 Task: Click the Help button Under Select in New Bill.
Action: Mouse moved to (124, 21)
Screenshot: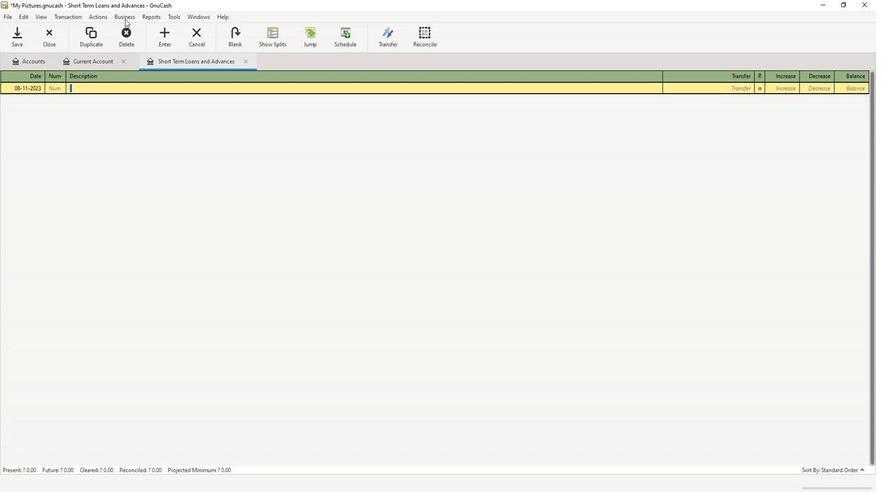 
Action: Mouse pressed left at (124, 21)
Screenshot: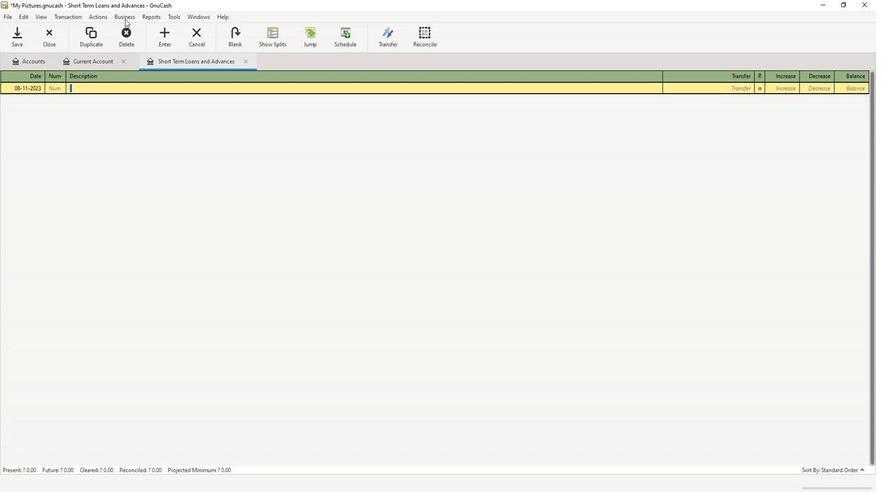 
Action: Mouse moved to (132, 39)
Screenshot: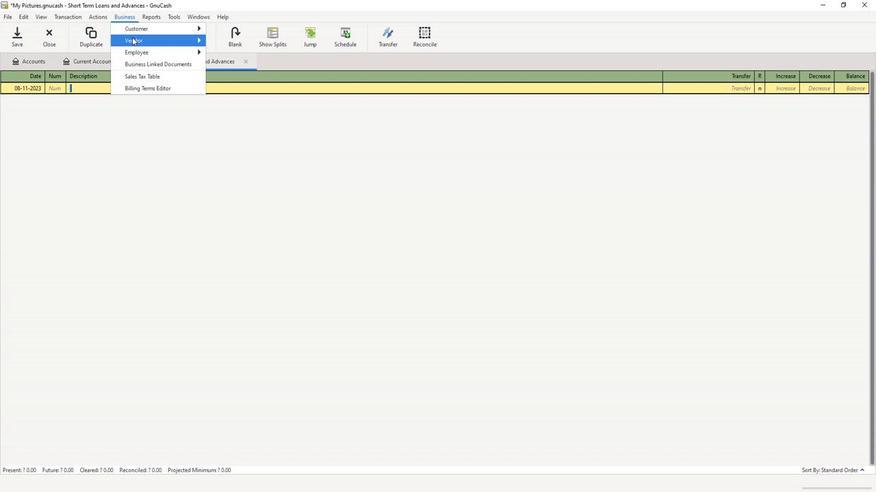
Action: Mouse pressed left at (132, 39)
Screenshot: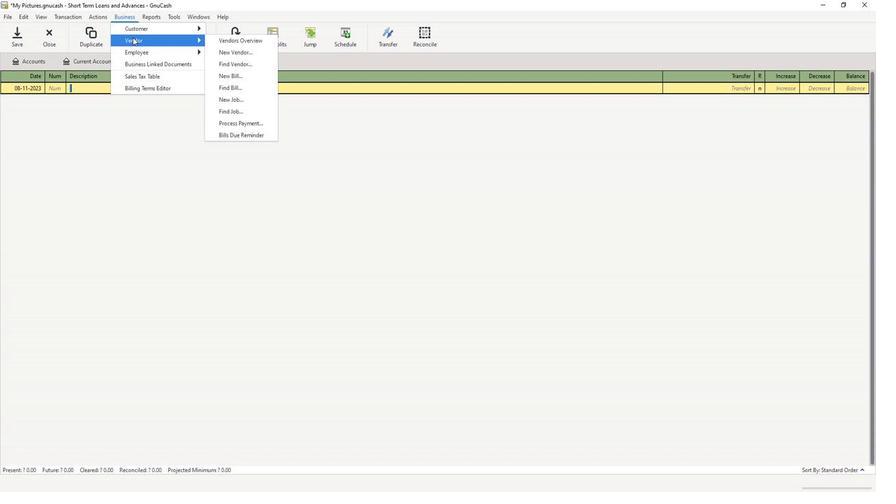 
Action: Mouse moved to (242, 75)
Screenshot: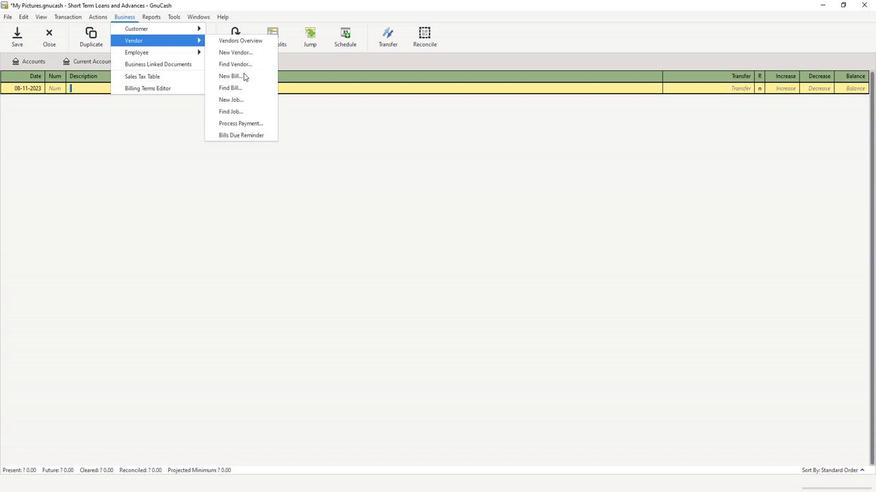 
Action: Mouse pressed left at (242, 75)
Screenshot: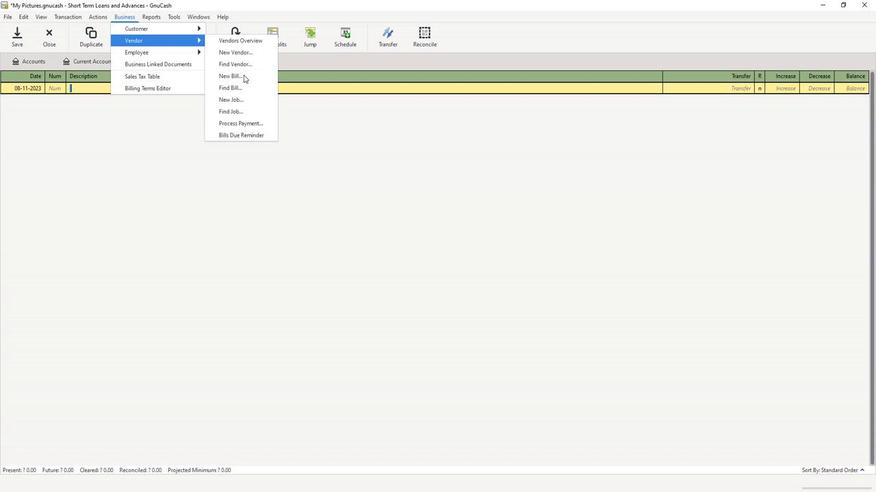 
Action: Mouse moved to (494, 227)
Screenshot: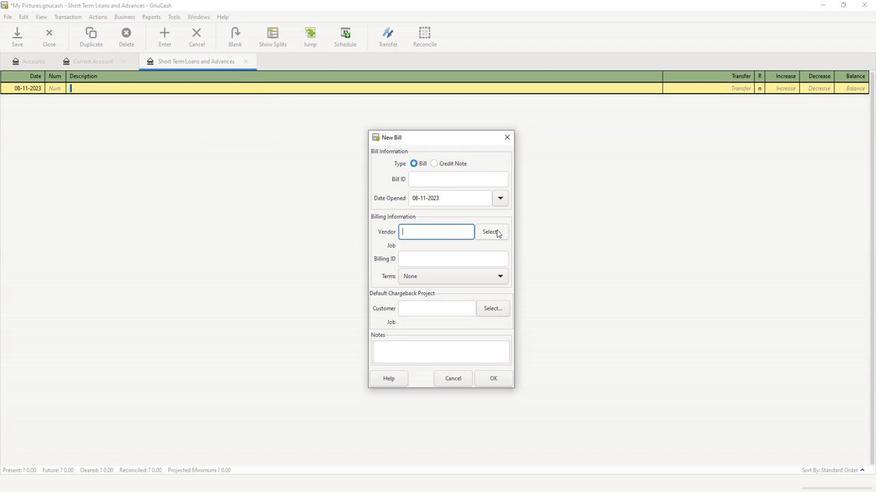 
Action: Mouse pressed left at (494, 227)
Screenshot: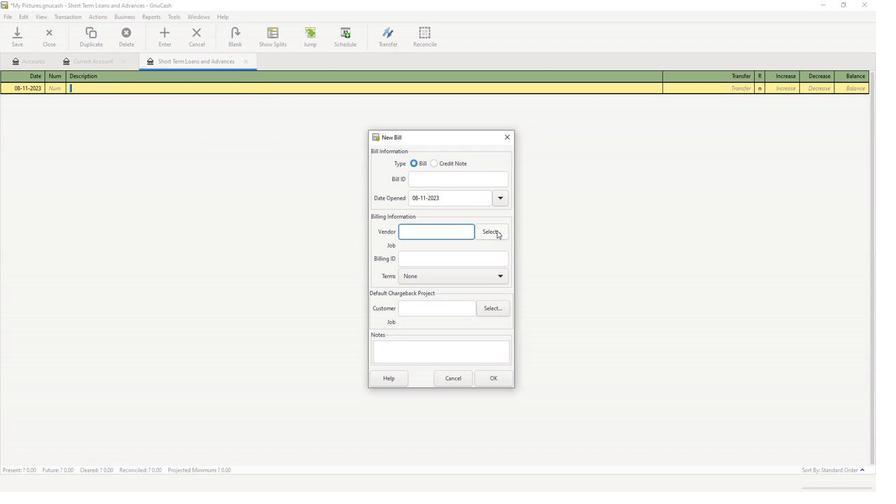 
Action: Mouse moved to (320, 318)
Screenshot: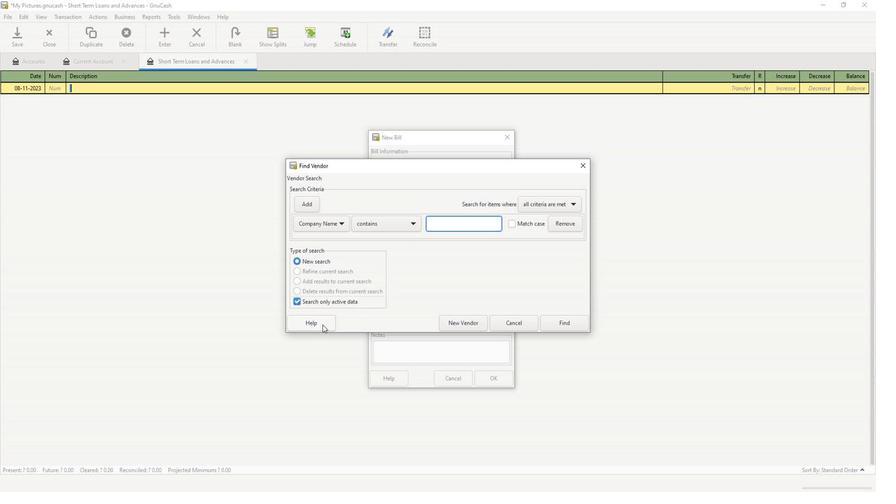 
Action: Mouse pressed left at (320, 318)
Screenshot: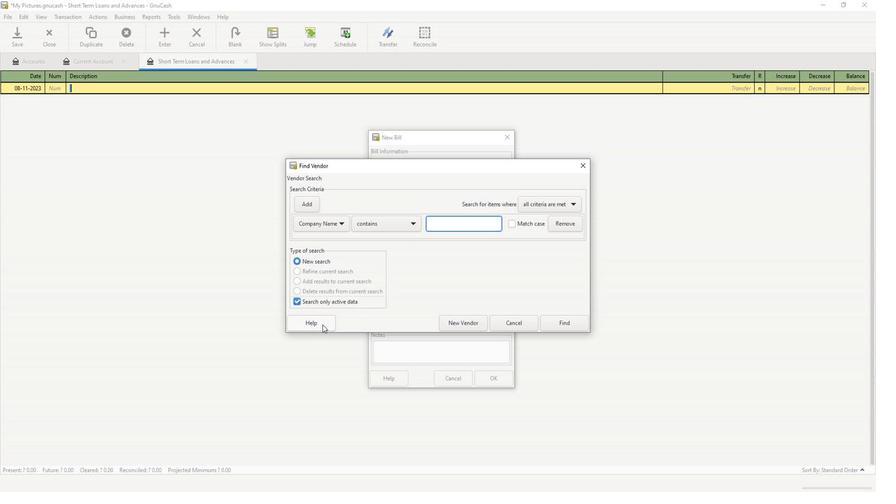 
Action: Mouse moved to (830, 69)
Screenshot: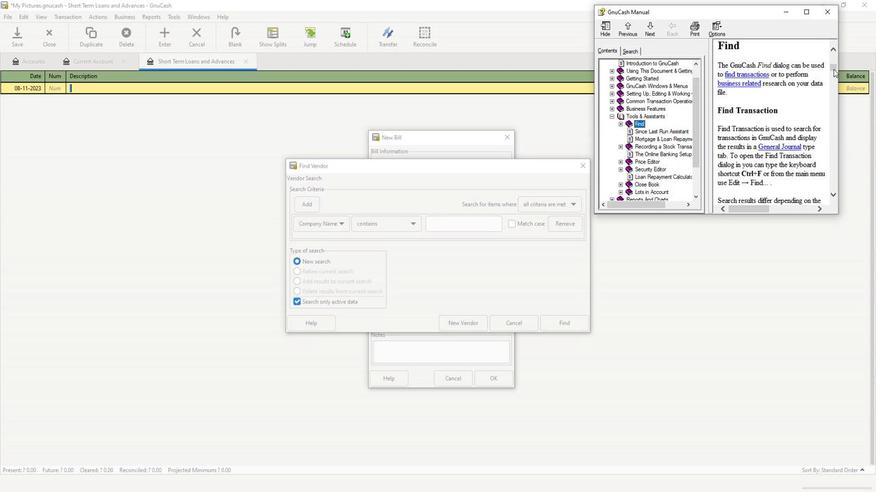 
Action: Mouse pressed left at (830, 69)
Screenshot: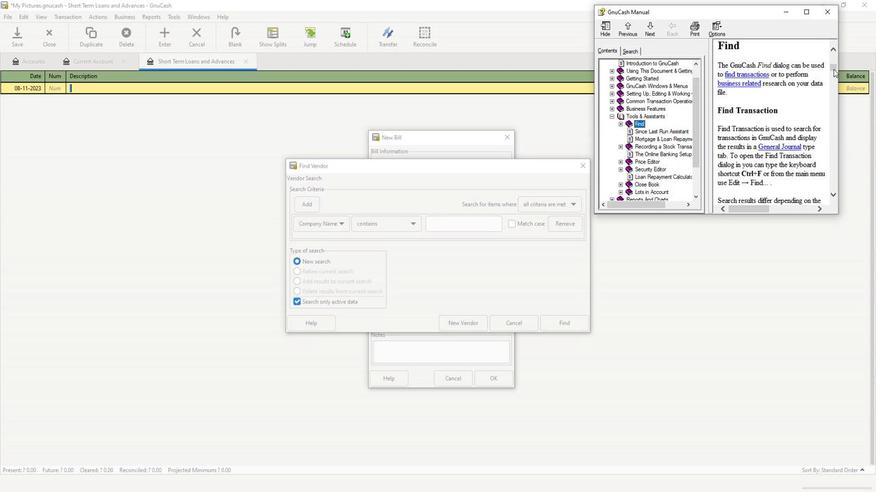 
Action: Mouse moved to (833, 53)
Screenshot: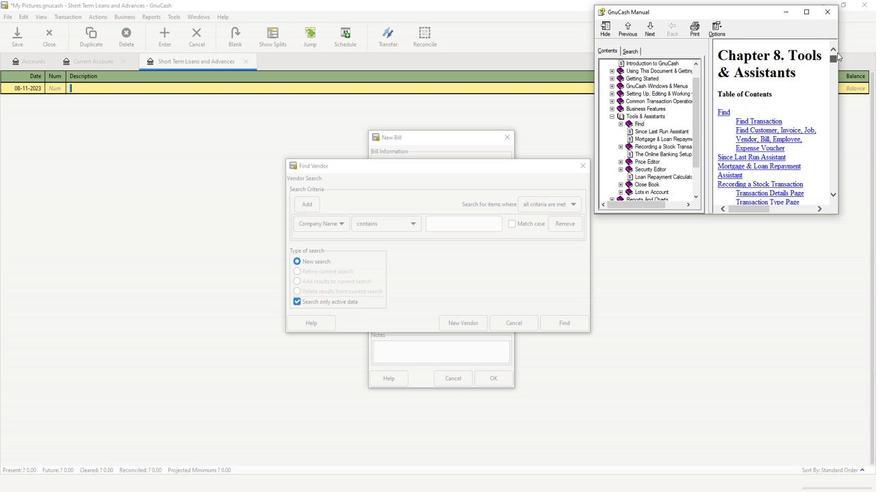 
